 Task: Create Card Manufacturing Performance Review in Board Website Traffic Optimization to Workspace Business Loans. Create Card Marketing Conference Review in Board Business Intelligence and Analytics to Workspace Business Loans. Create Card Quality Control Planning in Board Sales Territory Mapping and Analysis to Workspace Business Loans
Action: Mouse moved to (79, 345)
Screenshot: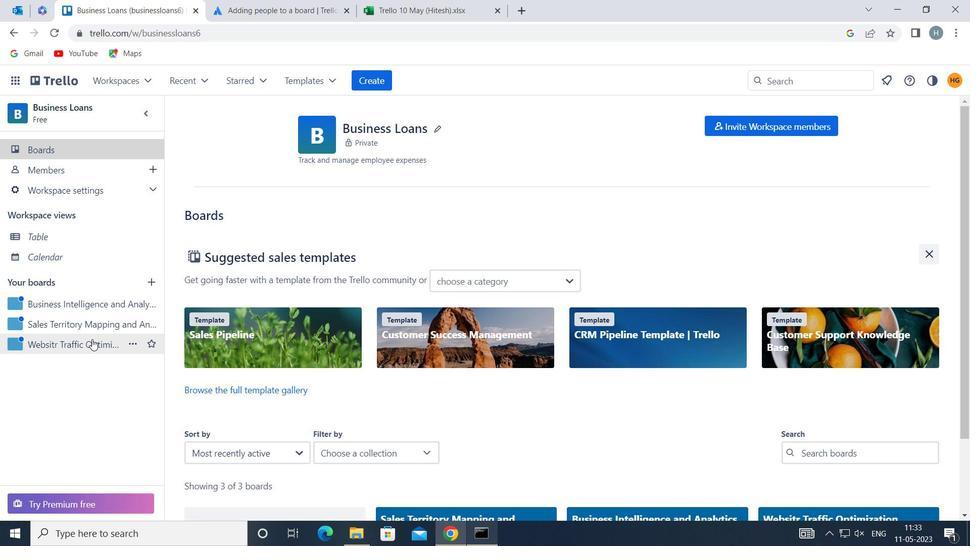 
Action: Mouse pressed left at (79, 345)
Screenshot: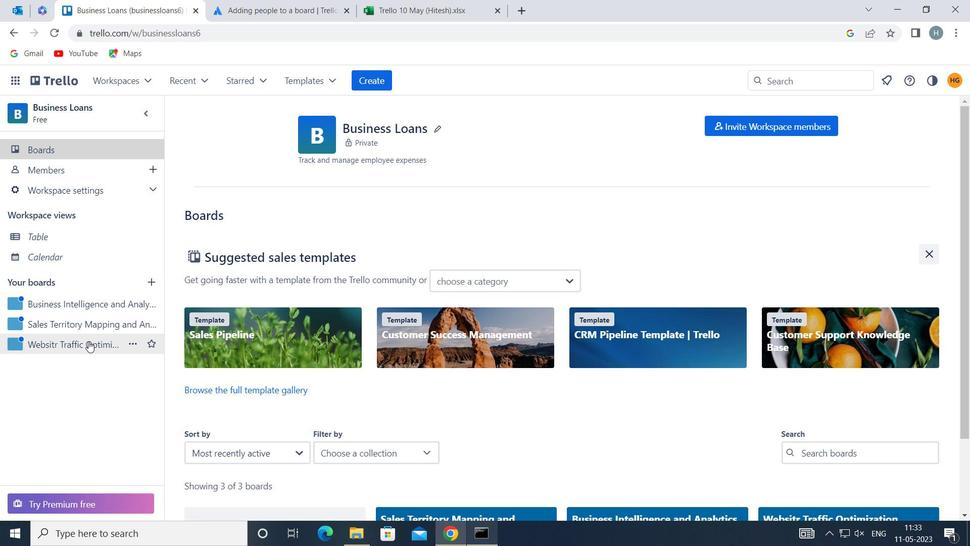 
Action: Mouse moved to (562, 184)
Screenshot: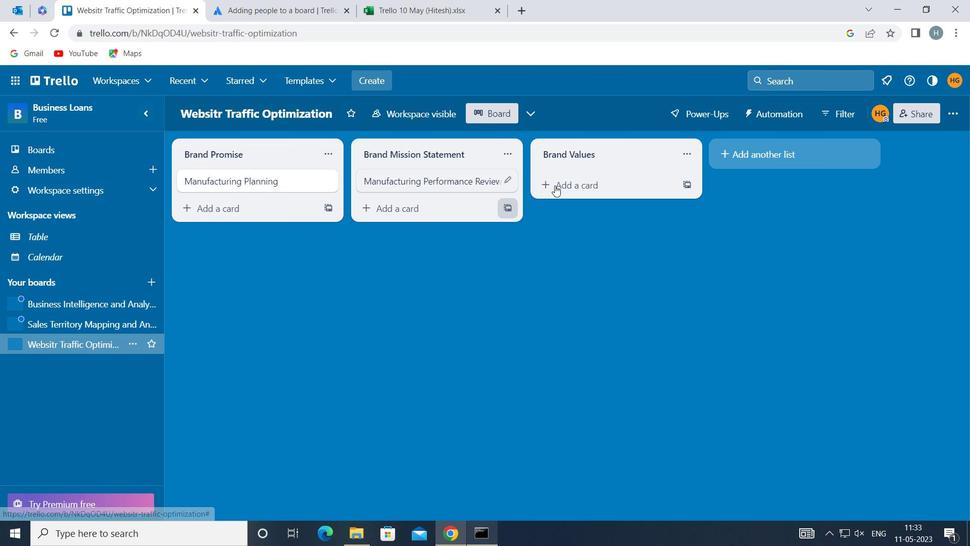 
Action: Mouse pressed left at (562, 184)
Screenshot: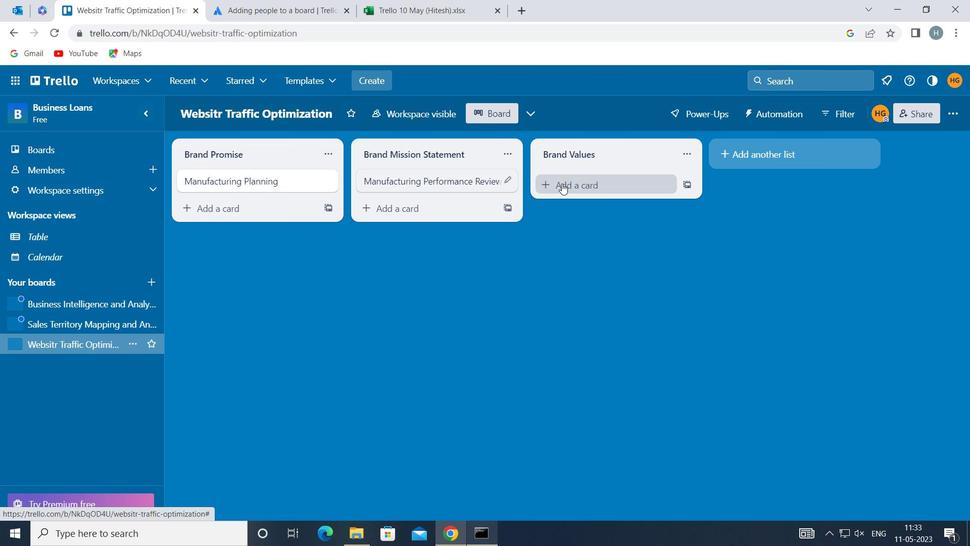 
Action: Mouse pressed left at (562, 184)
Screenshot: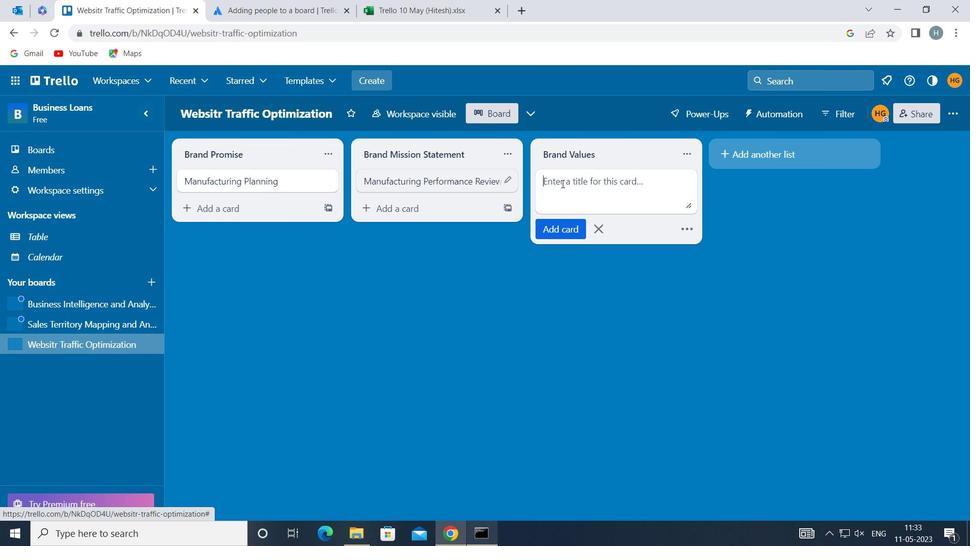 
Action: Key pressed <Key.shift>
Screenshot: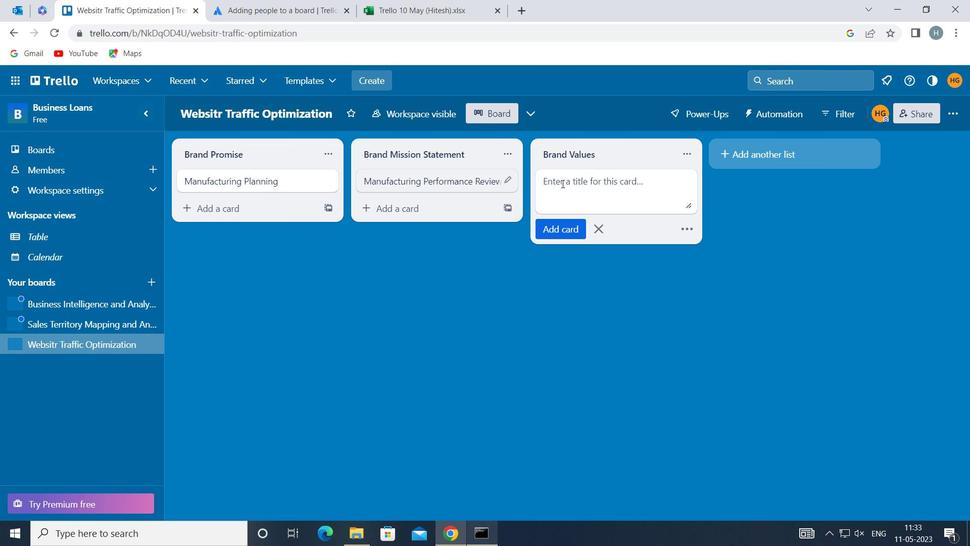 
Action: Mouse moved to (562, 184)
Screenshot: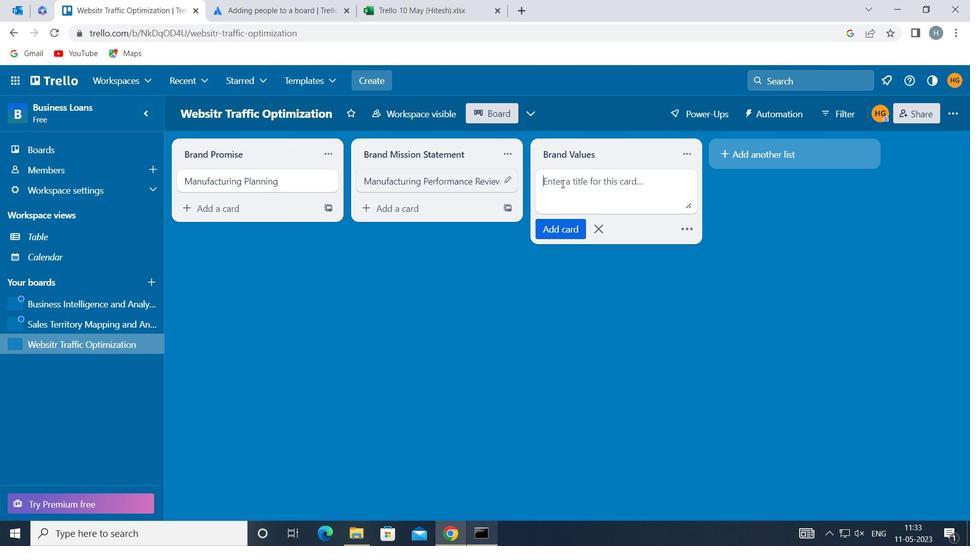 
Action: Key pressed MANUFACTURING<Key.space><Key.shift>CONF<Key.backspace><Key.backspace><Key.backspace><Key.backspace><Key.shift>O<Key.backspace><Key.shift>PERFORMANCE<Key.space><Key.shift>REVIEW
Screenshot: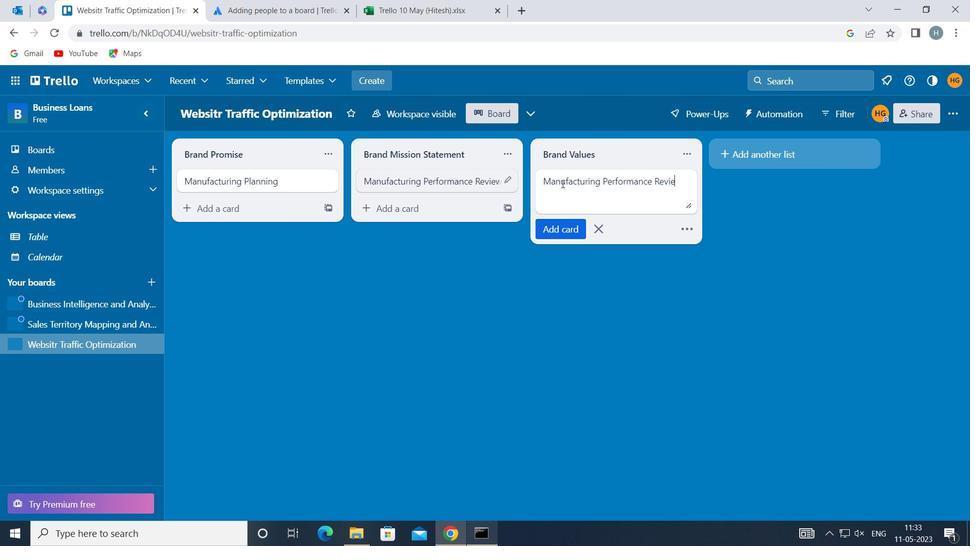 
Action: Mouse moved to (560, 226)
Screenshot: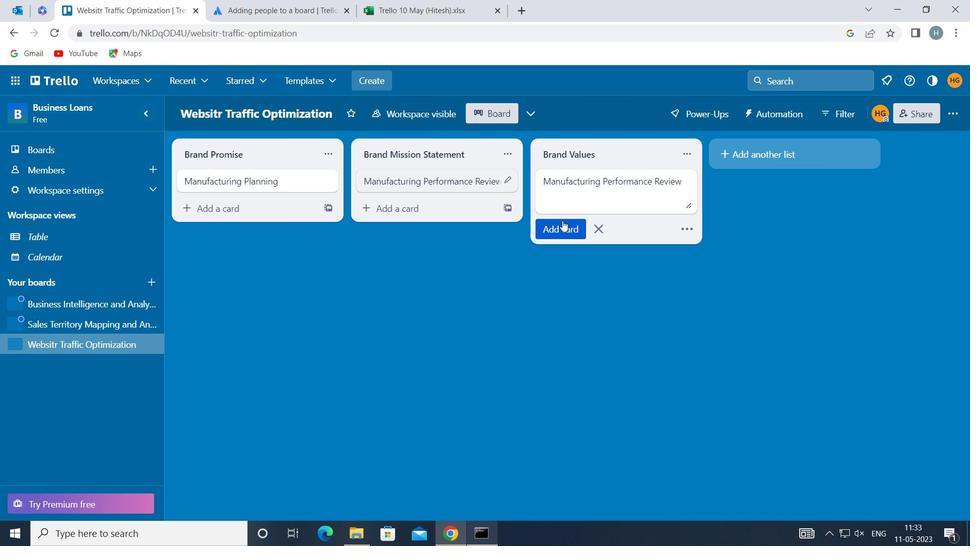 
Action: Mouse pressed left at (560, 226)
Screenshot: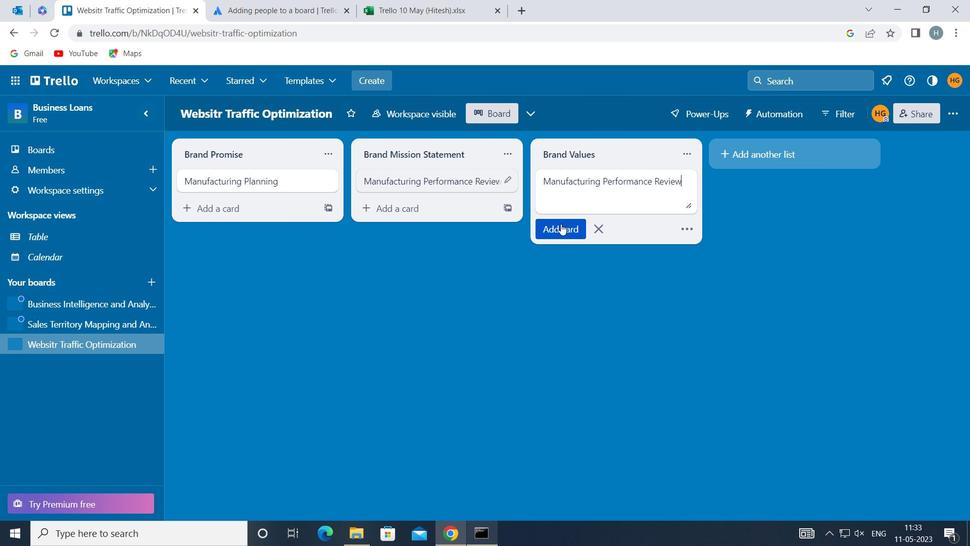 
Action: Mouse moved to (492, 321)
Screenshot: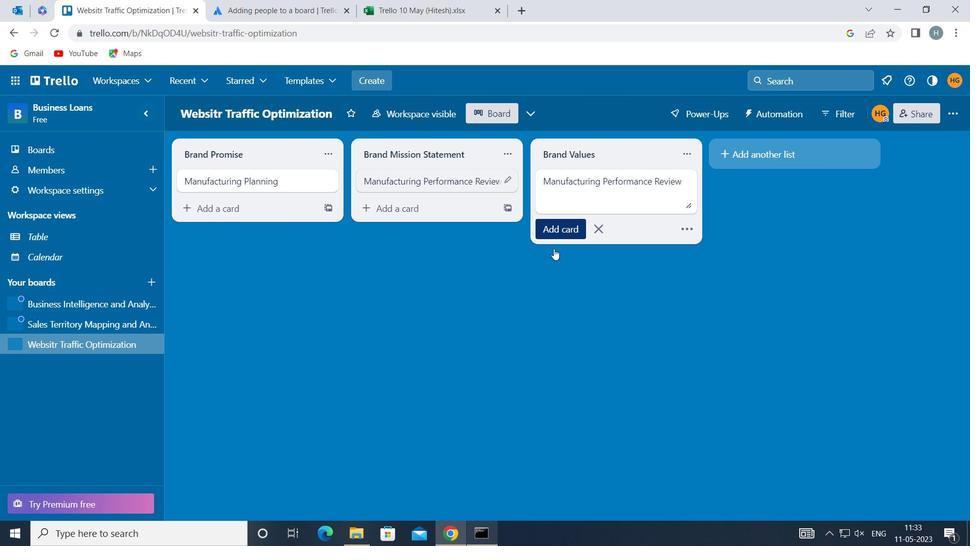 
Action: Mouse pressed left at (492, 321)
Screenshot: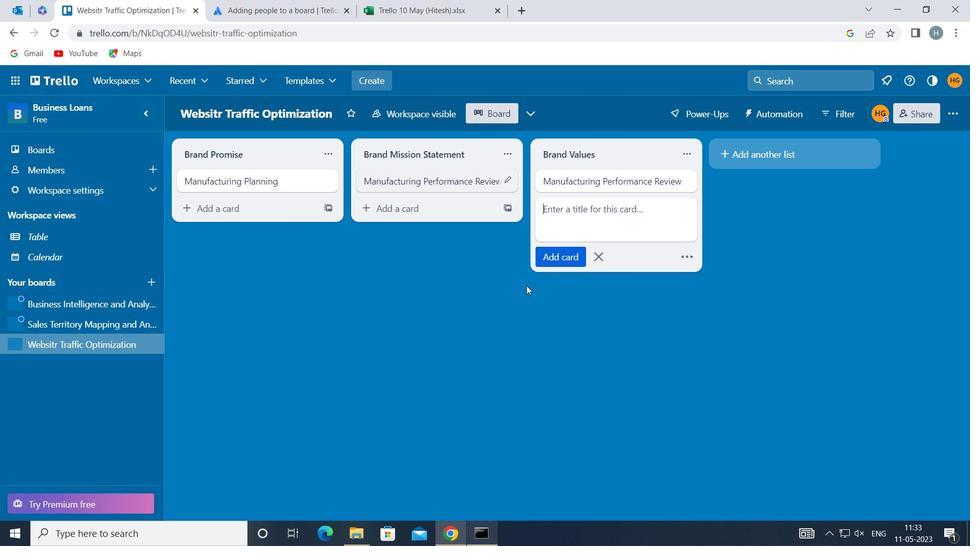 
Action: Mouse moved to (96, 308)
Screenshot: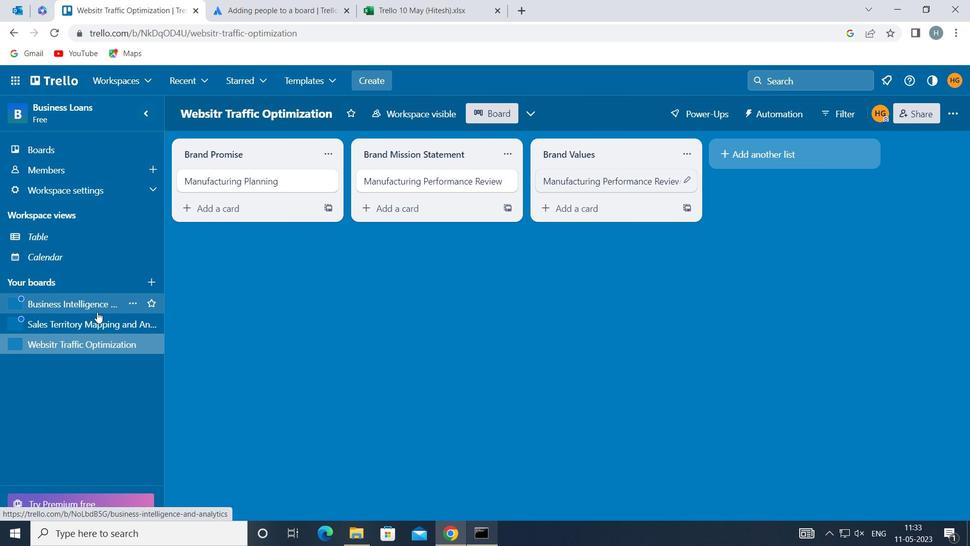
Action: Mouse pressed left at (96, 308)
Screenshot: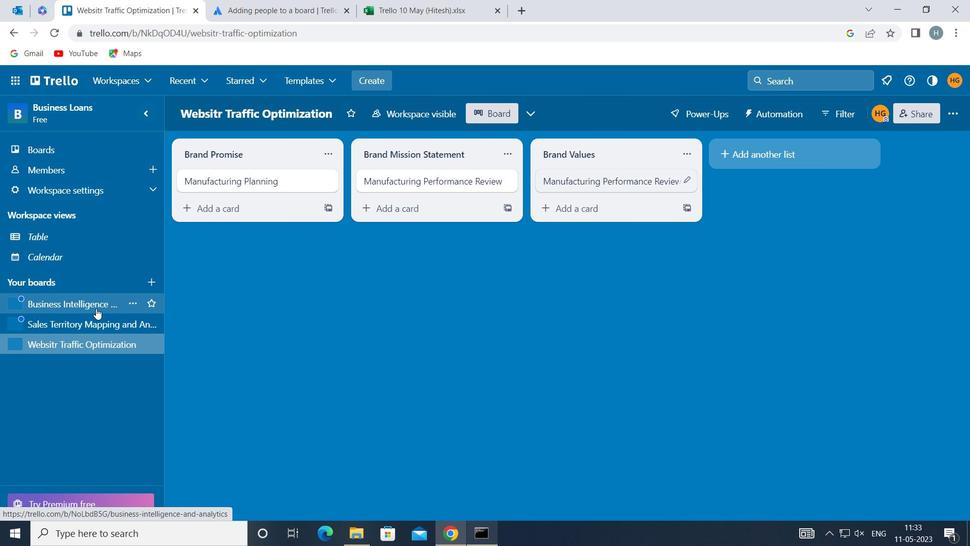 
Action: Mouse moved to (576, 190)
Screenshot: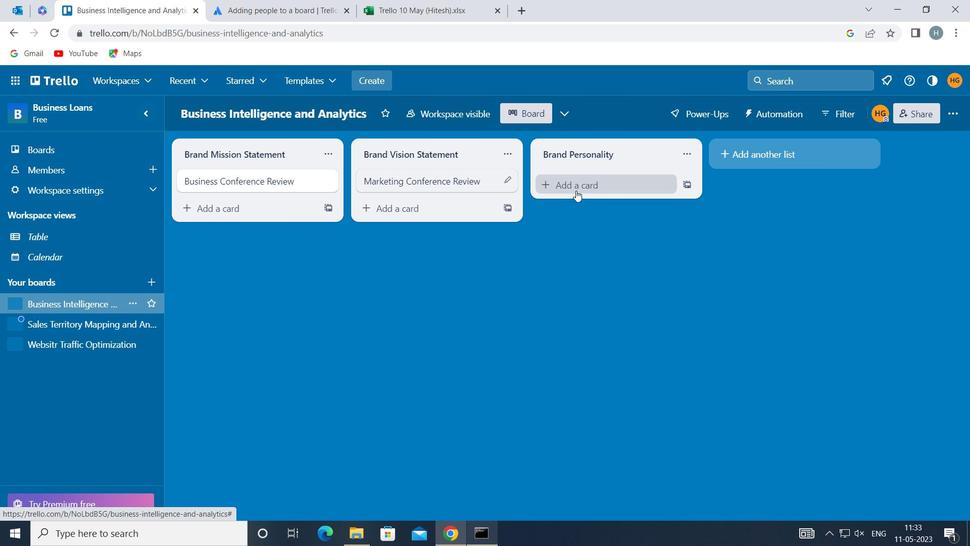 
Action: Mouse pressed left at (576, 190)
Screenshot: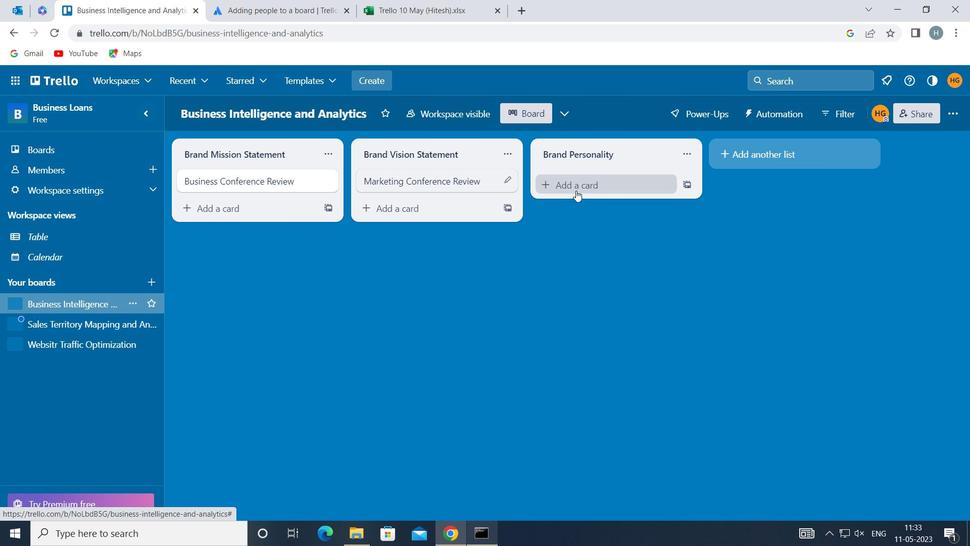 
Action: Mouse moved to (576, 183)
Screenshot: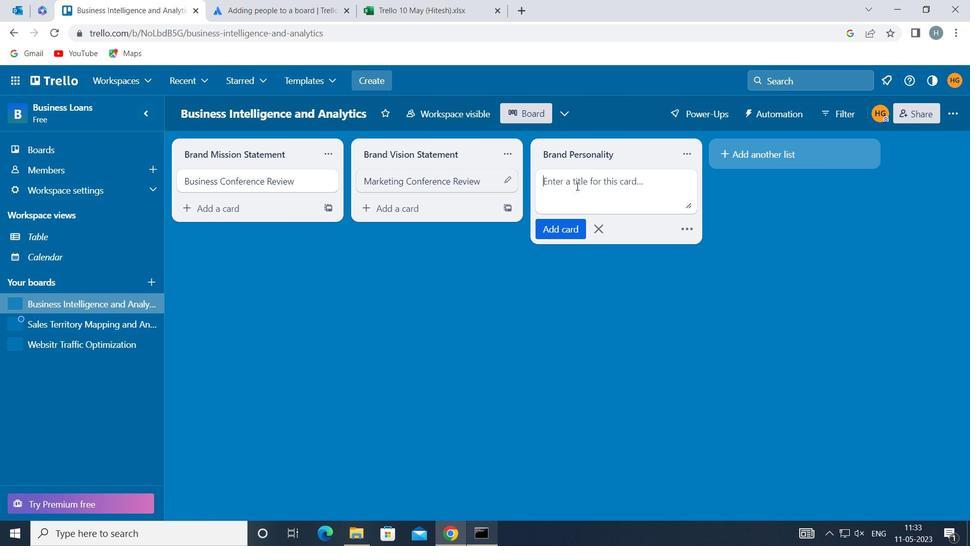 
Action: Mouse pressed left at (576, 183)
Screenshot: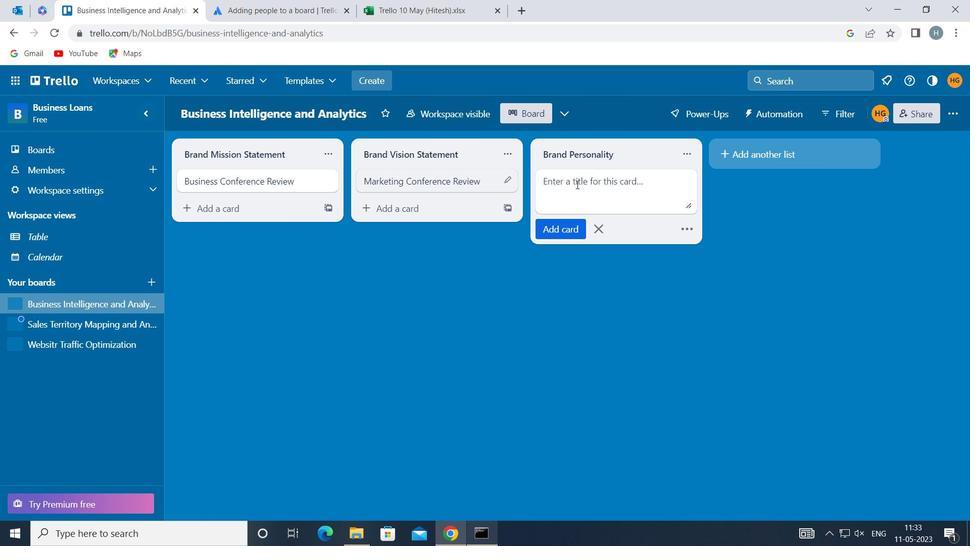 
Action: Key pressed <Key.shift>MARKETING<Key.space><Key.shift>CONFERENCE<Key.space><Key.shift>REVIEW
Screenshot: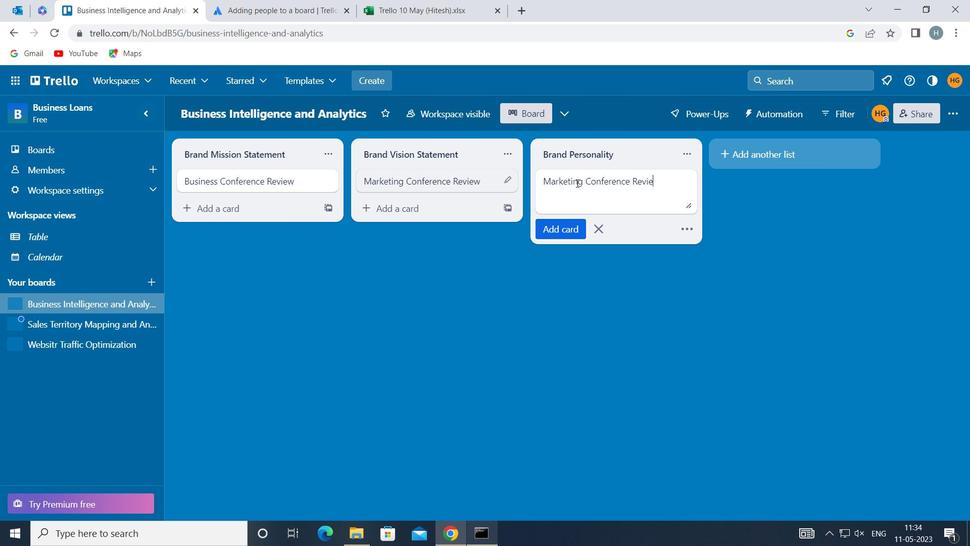 
Action: Mouse moved to (564, 229)
Screenshot: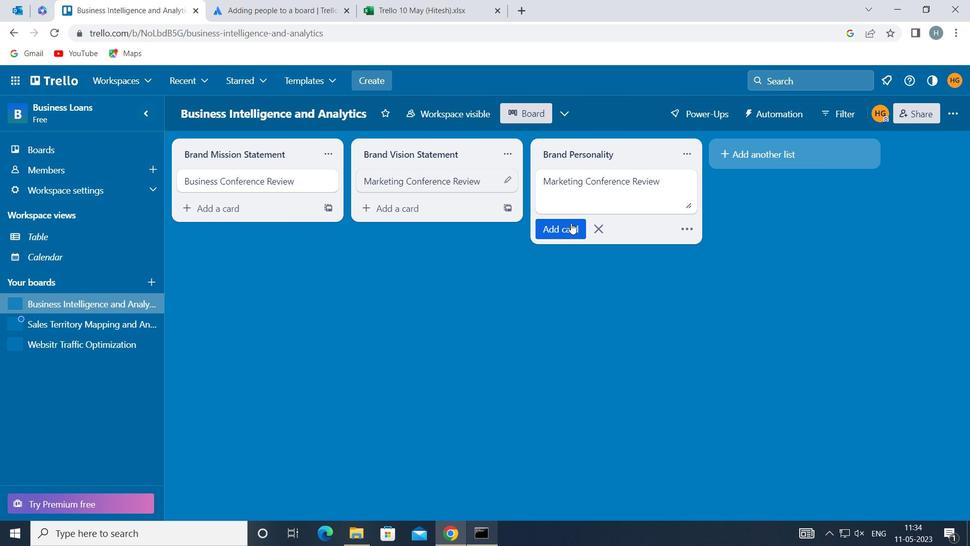 
Action: Mouse pressed left at (564, 229)
Screenshot: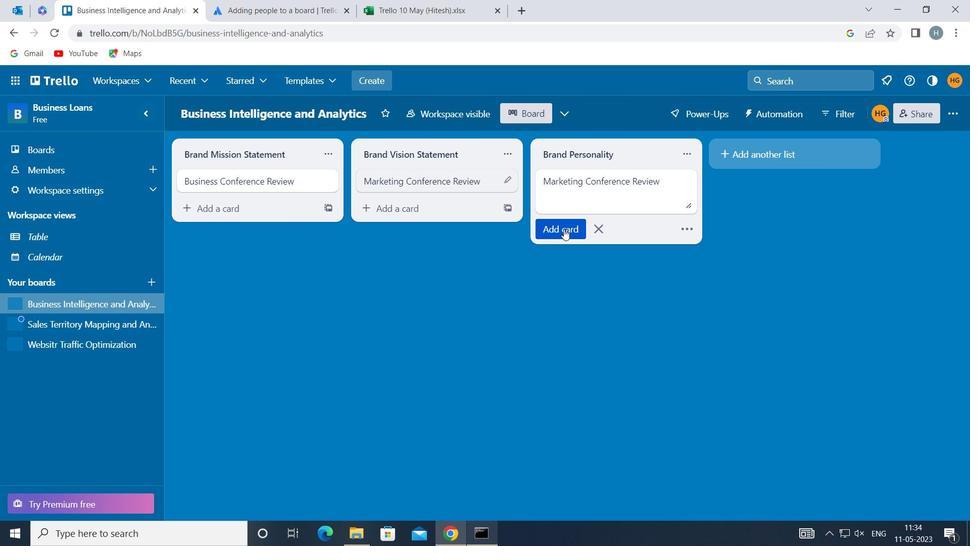 
Action: Mouse moved to (461, 302)
Screenshot: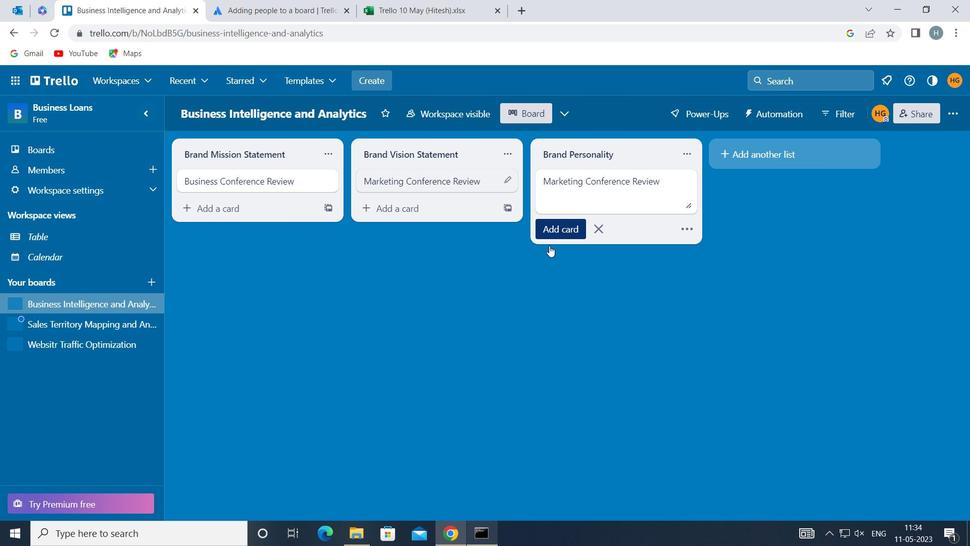 
Action: Mouse pressed left at (461, 302)
Screenshot: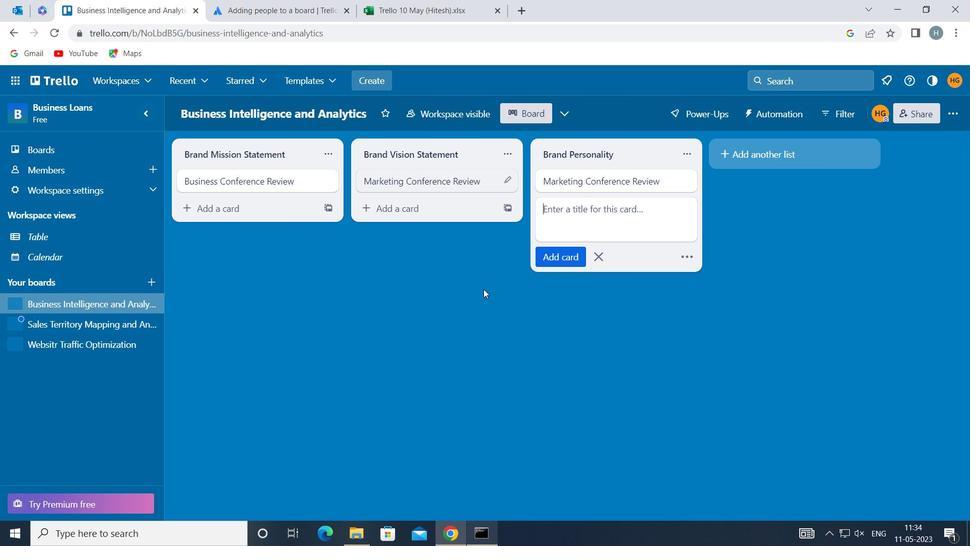 
Action: Mouse moved to (60, 326)
Screenshot: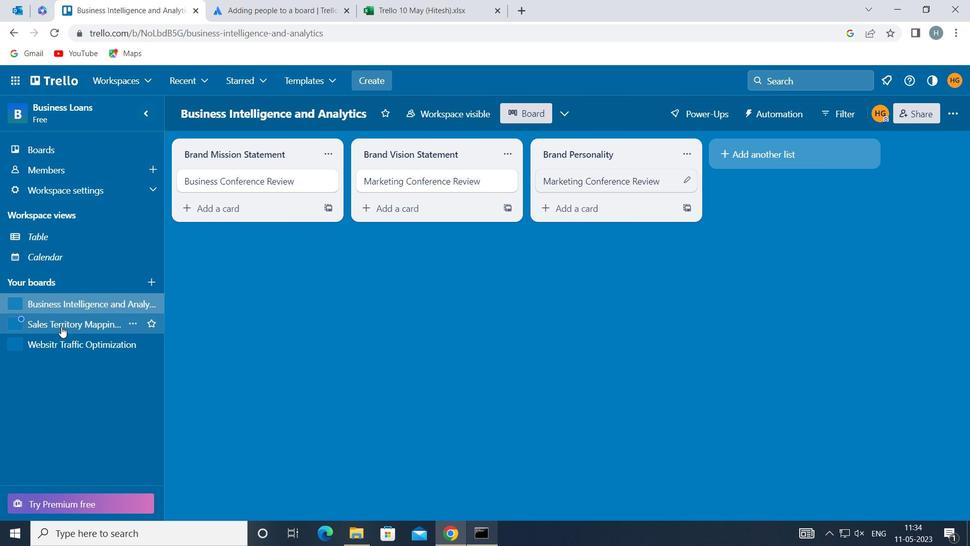 
Action: Mouse pressed left at (60, 326)
Screenshot: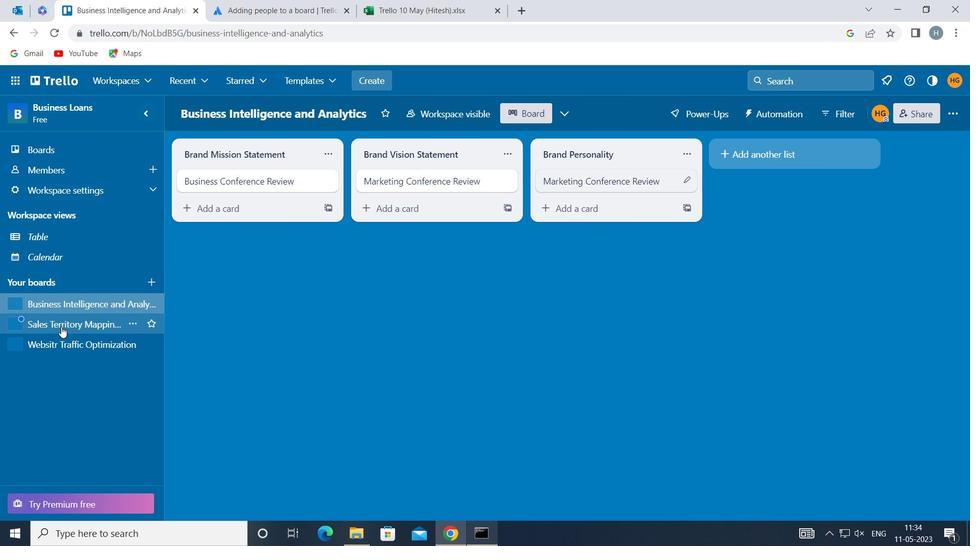 
Action: Mouse moved to (597, 184)
Screenshot: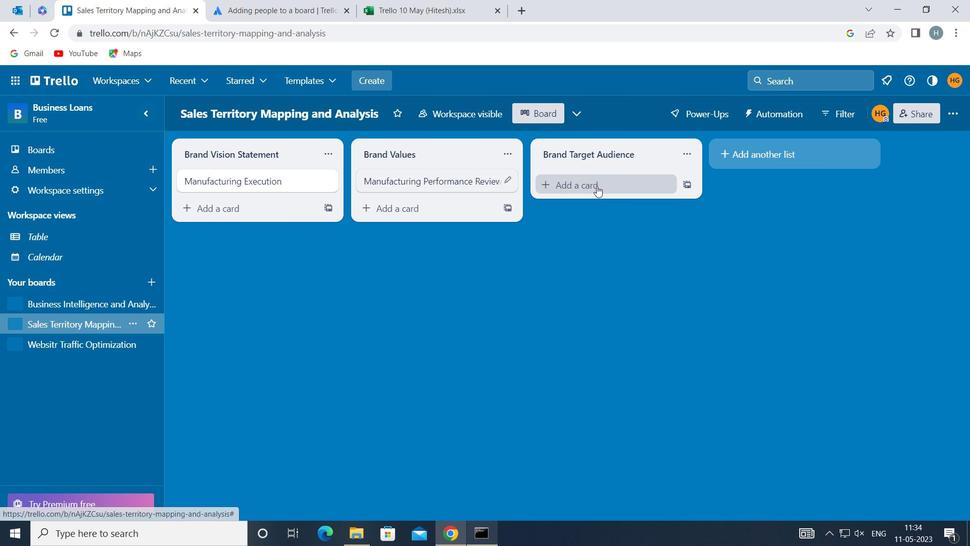 
Action: Mouse pressed left at (597, 184)
Screenshot: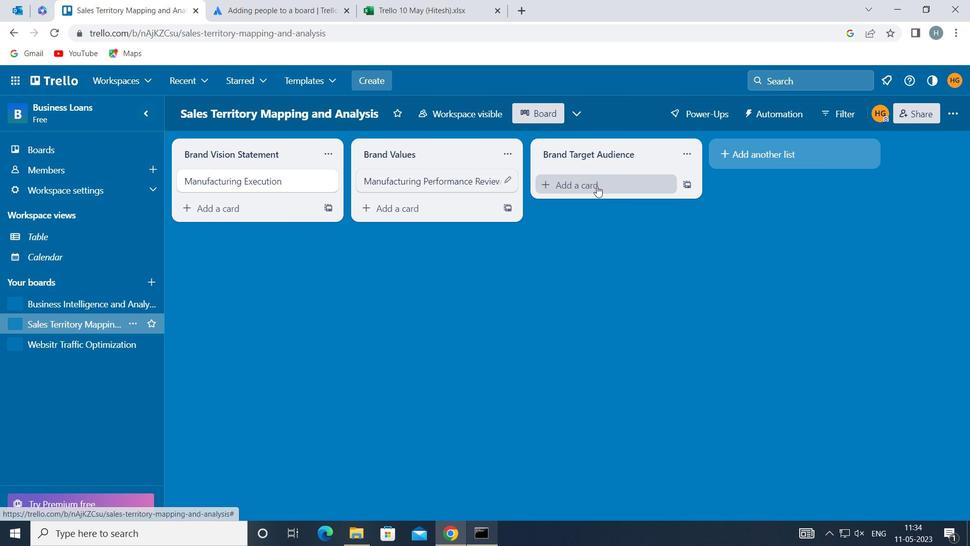 
Action: Mouse moved to (590, 186)
Screenshot: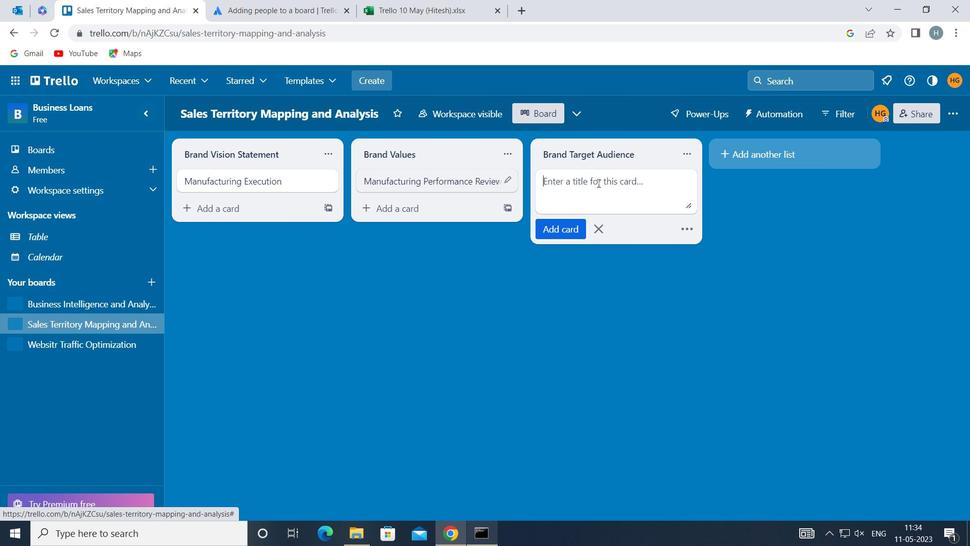 
Action: Mouse pressed left at (590, 186)
Screenshot: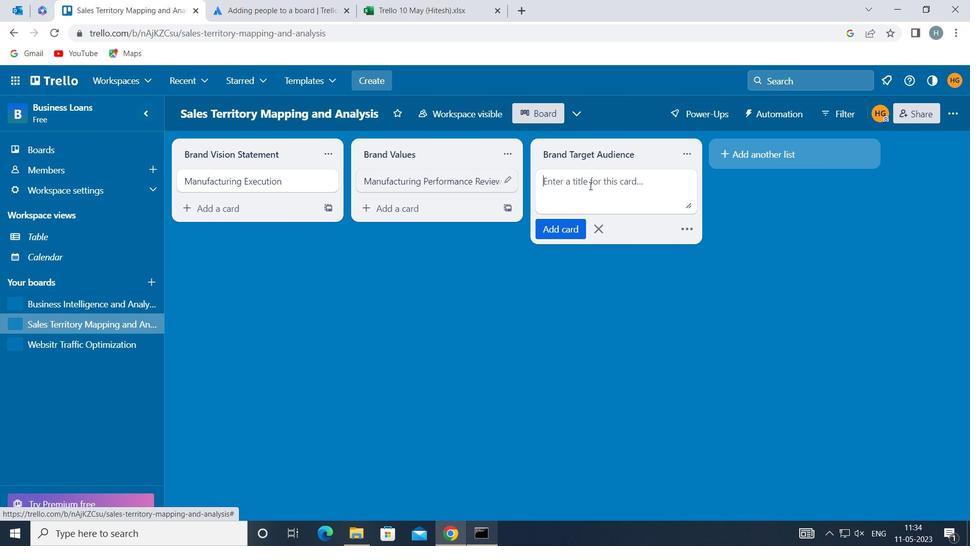 
Action: Mouse moved to (588, 186)
Screenshot: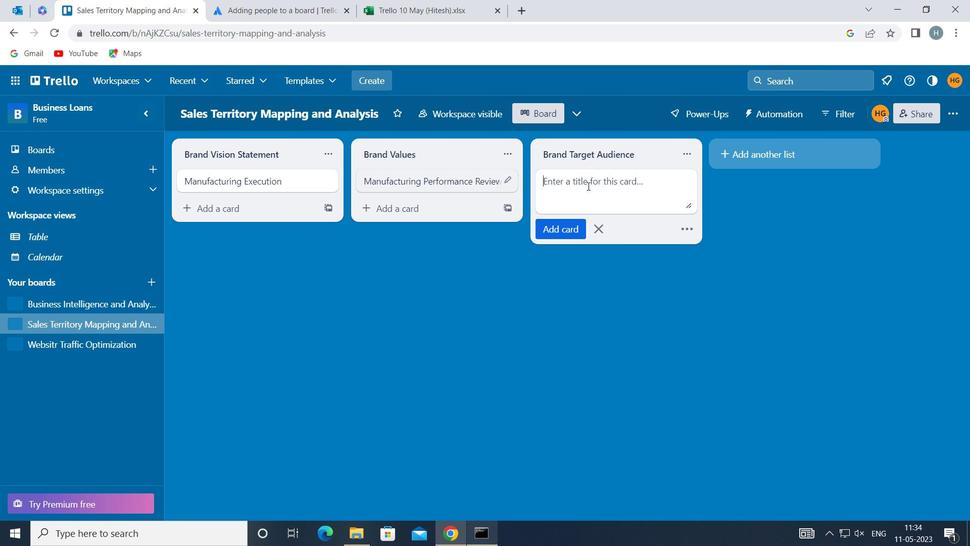 
Action: Key pressed <Key.shift><Key.shift><Key.shift><Key.shift>QUALITY<Key.space><Key.shift>CONTROL<Key.space><Key.shift>PLANNIN
Screenshot: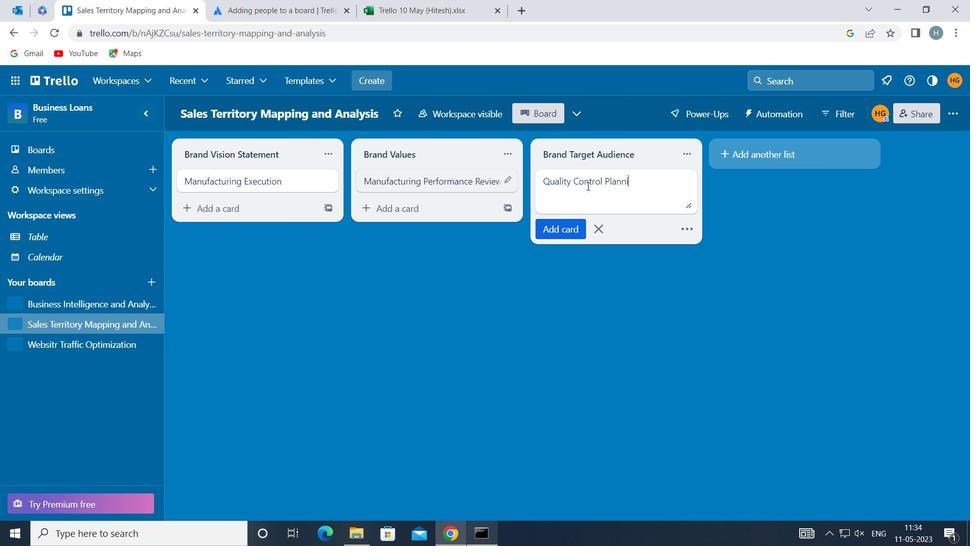 
Action: Mouse moved to (596, 185)
Screenshot: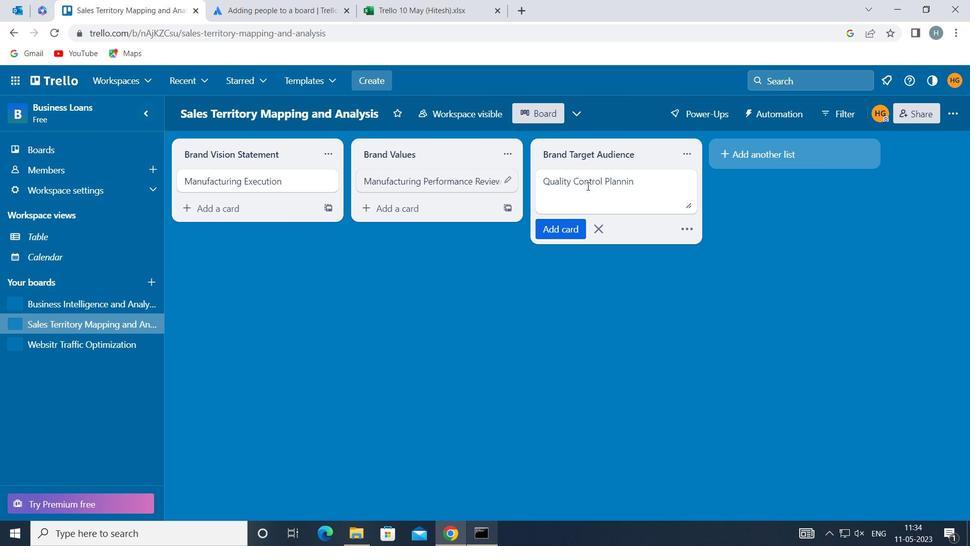 
Action: Key pressed G
Screenshot: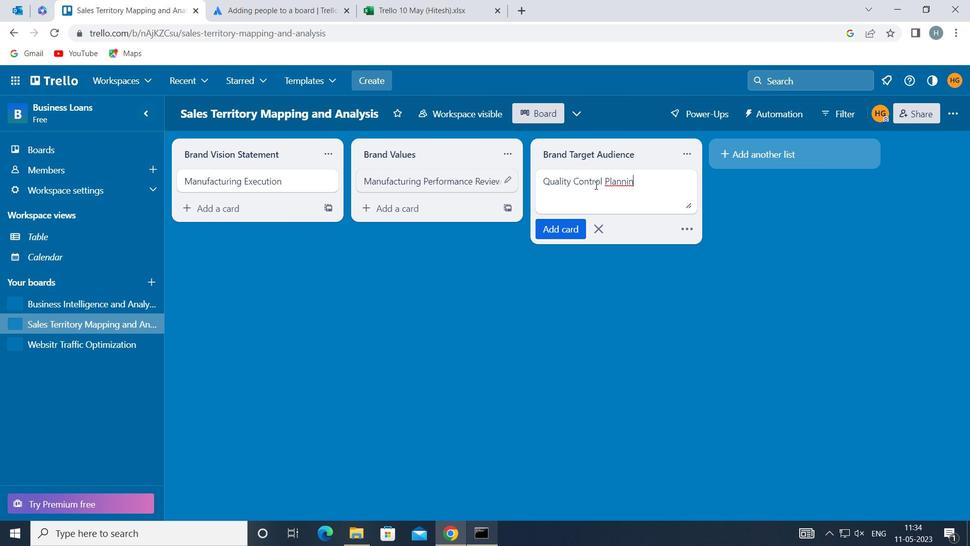 
Action: Mouse moved to (567, 227)
Screenshot: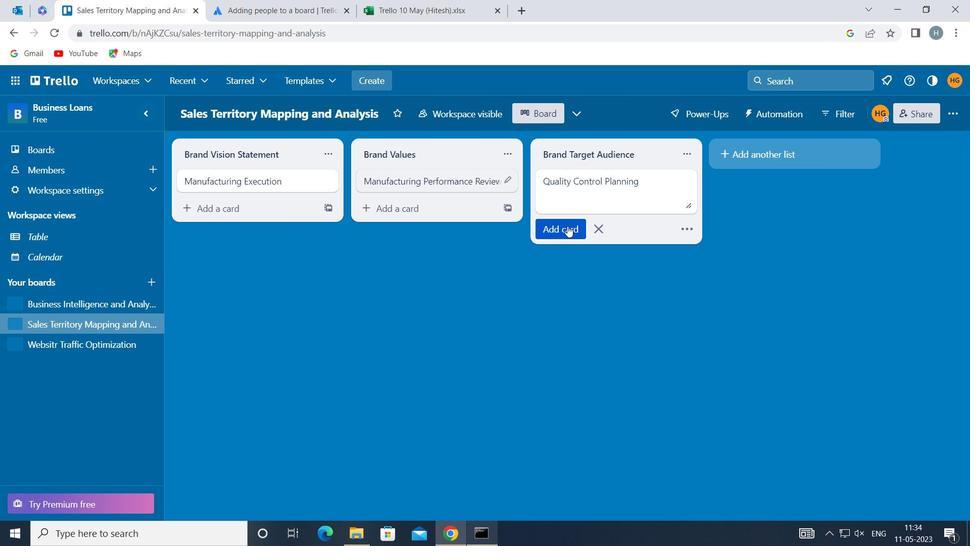 
Action: Mouse pressed left at (567, 227)
Screenshot: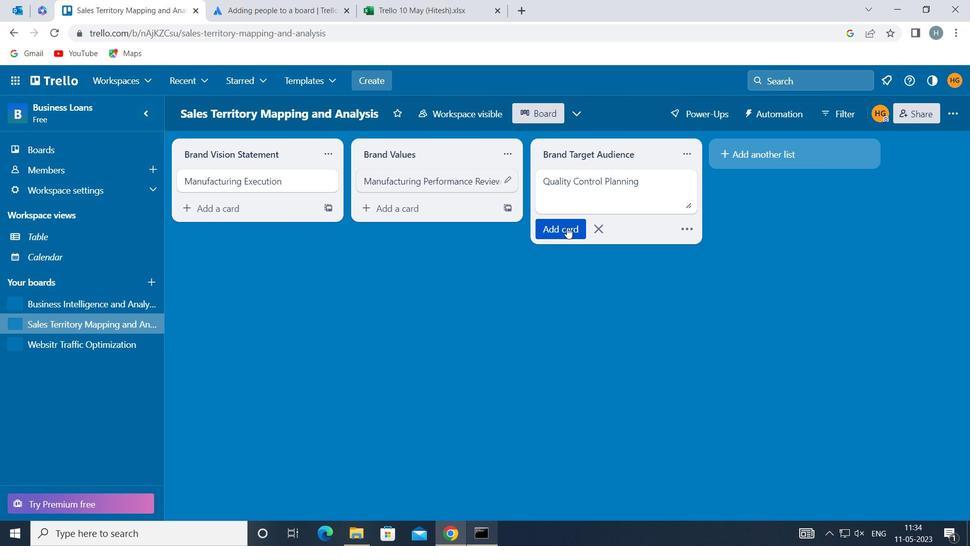 
Action: Mouse moved to (521, 318)
Screenshot: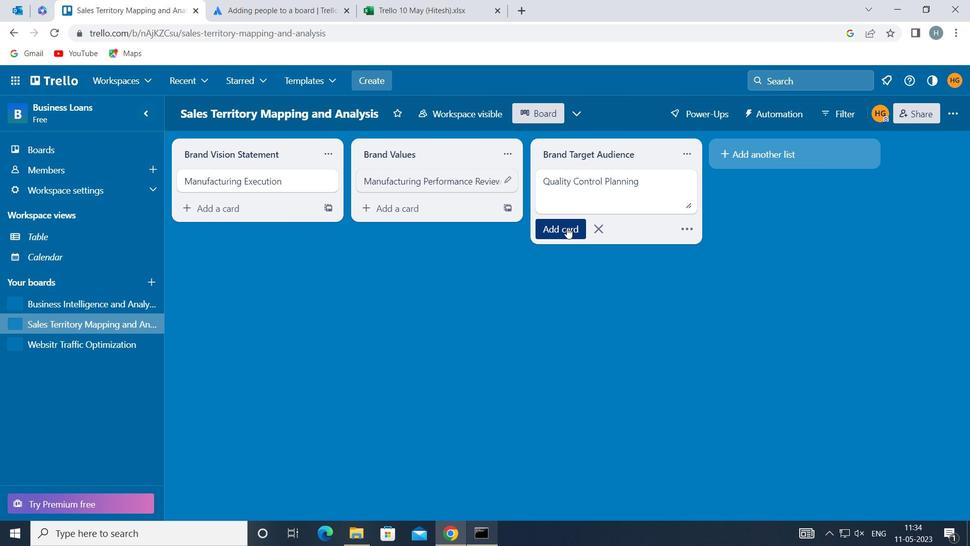 
Action: Mouse pressed left at (521, 318)
Screenshot: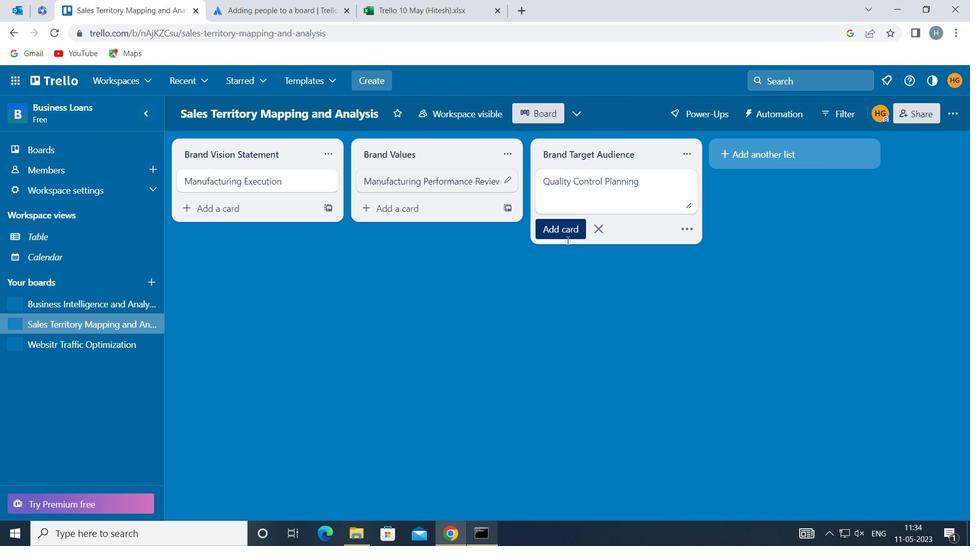 
